 Task: Look for products in the category "Muffins" that are on sale.
Action: Mouse moved to (21, 105)
Screenshot: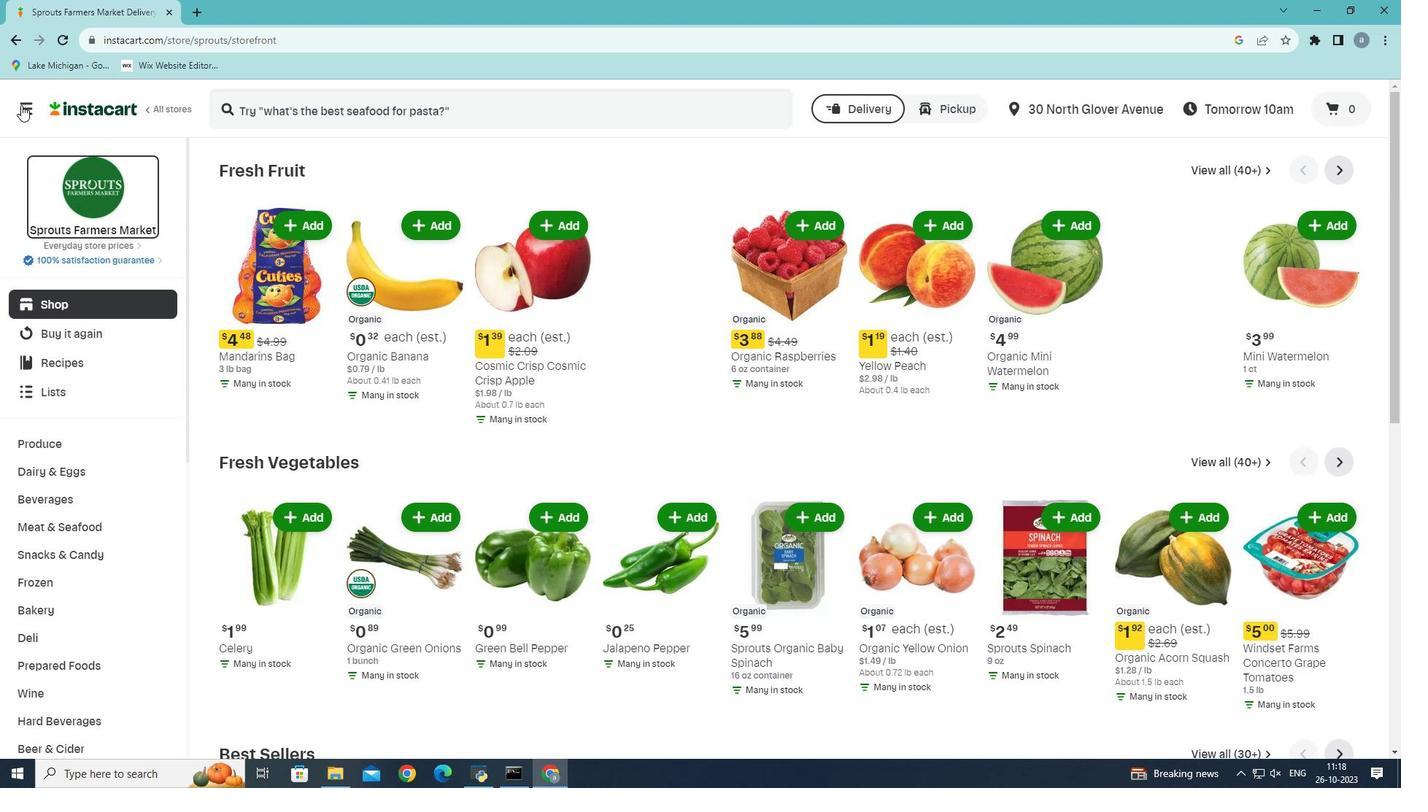 
Action: Mouse pressed left at (21, 105)
Screenshot: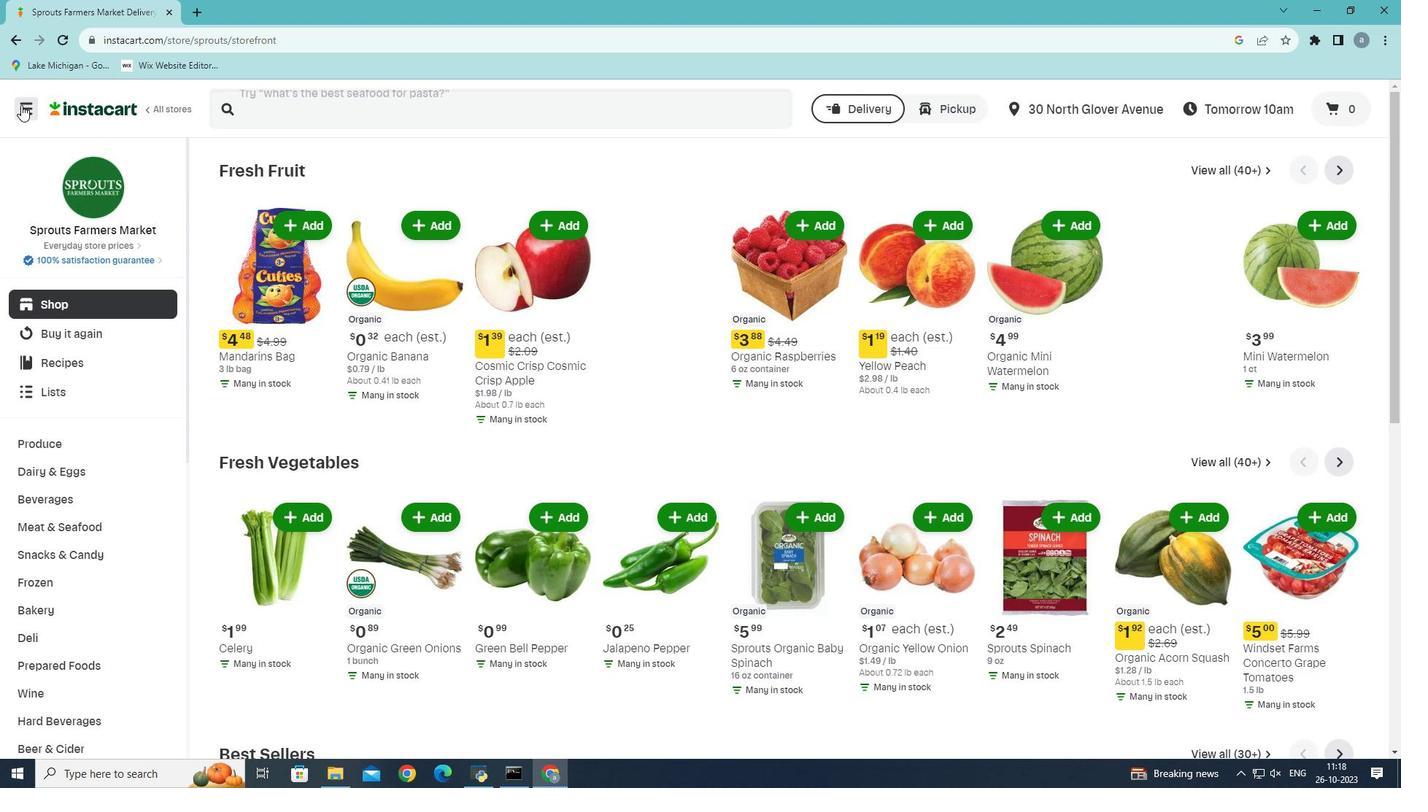 
Action: Mouse moved to (75, 421)
Screenshot: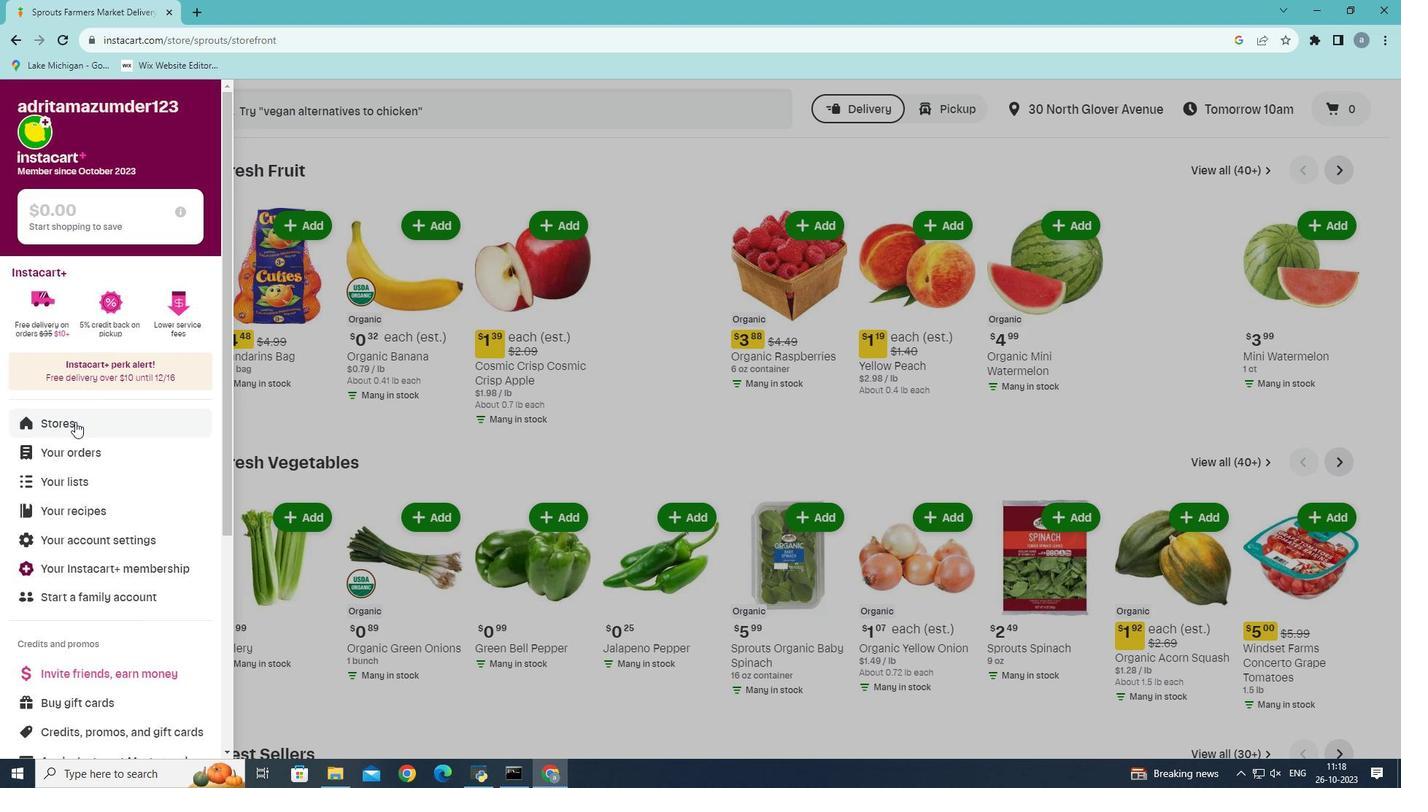 
Action: Mouse pressed left at (75, 421)
Screenshot: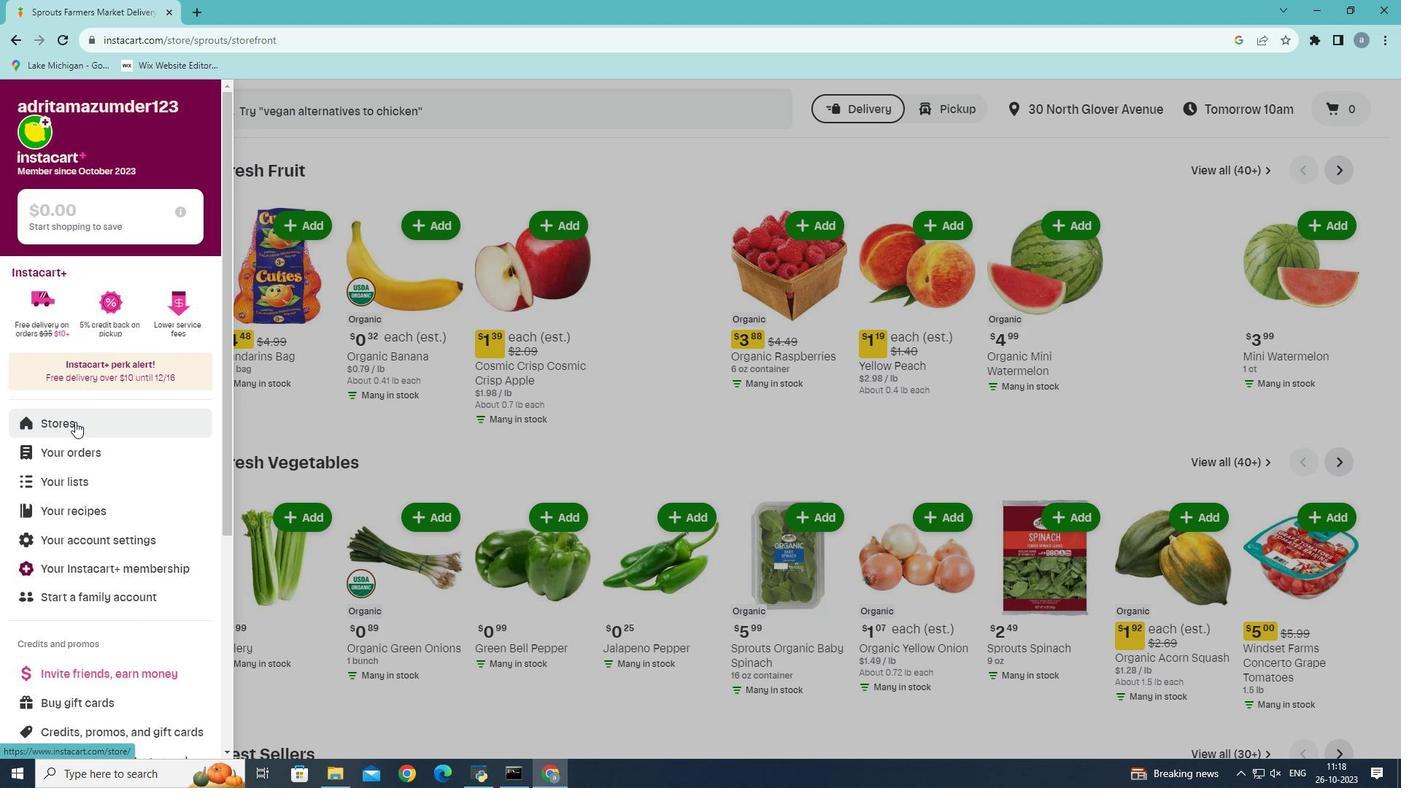 
Action: Mouse moved to (344, 166)
Screenshot: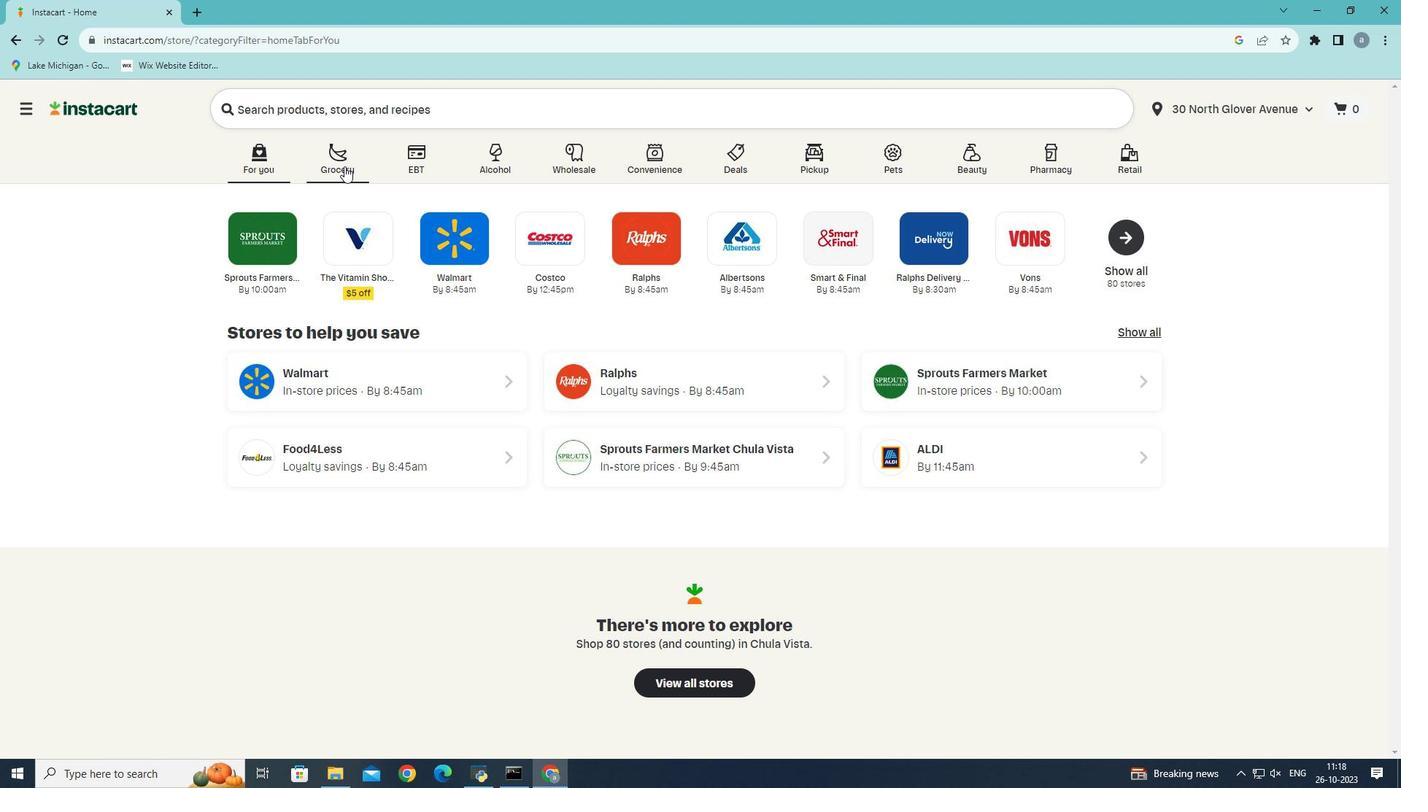 
Action: Mouse pressed left at (344, 166)
Screenshot: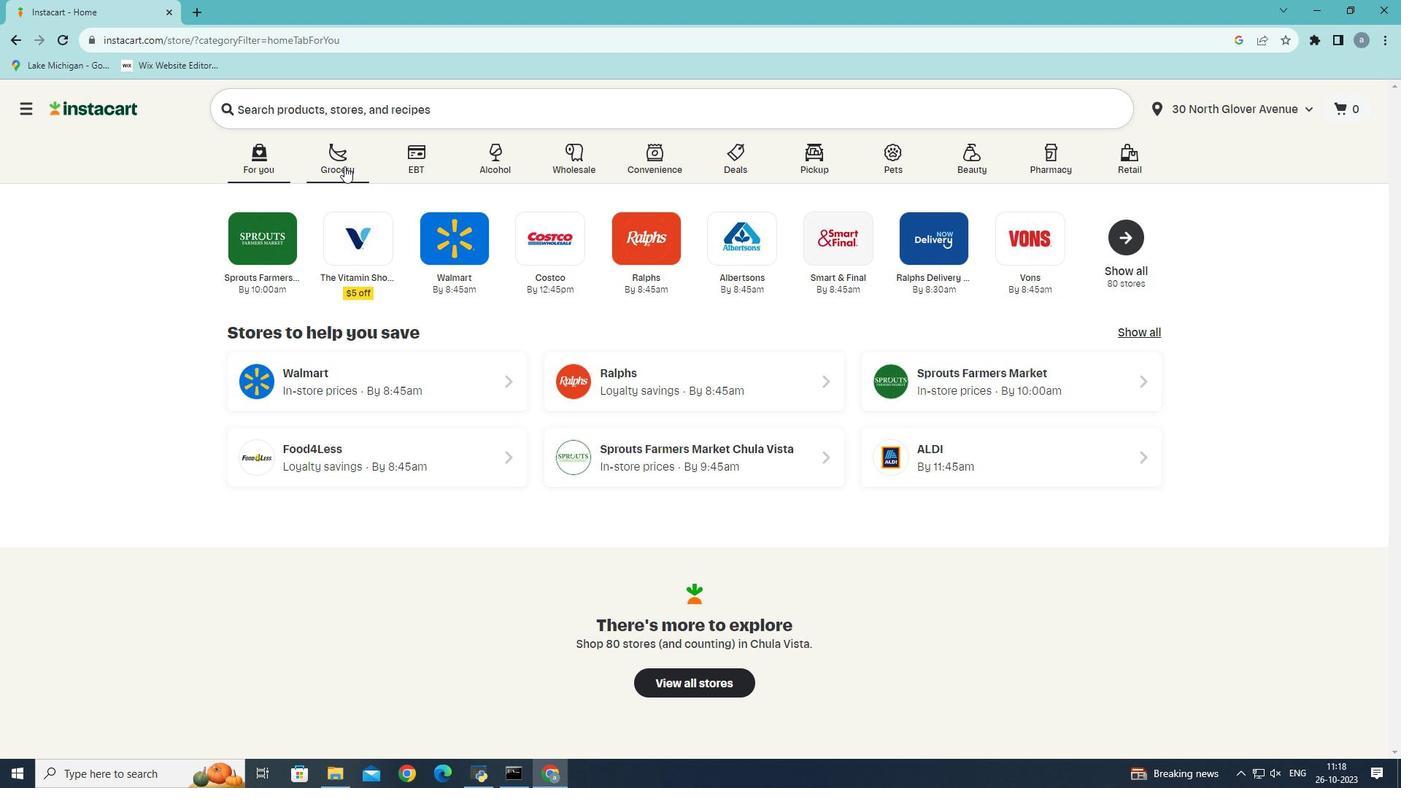 
Action: Mouse moved to (312, 440)
Screenshot: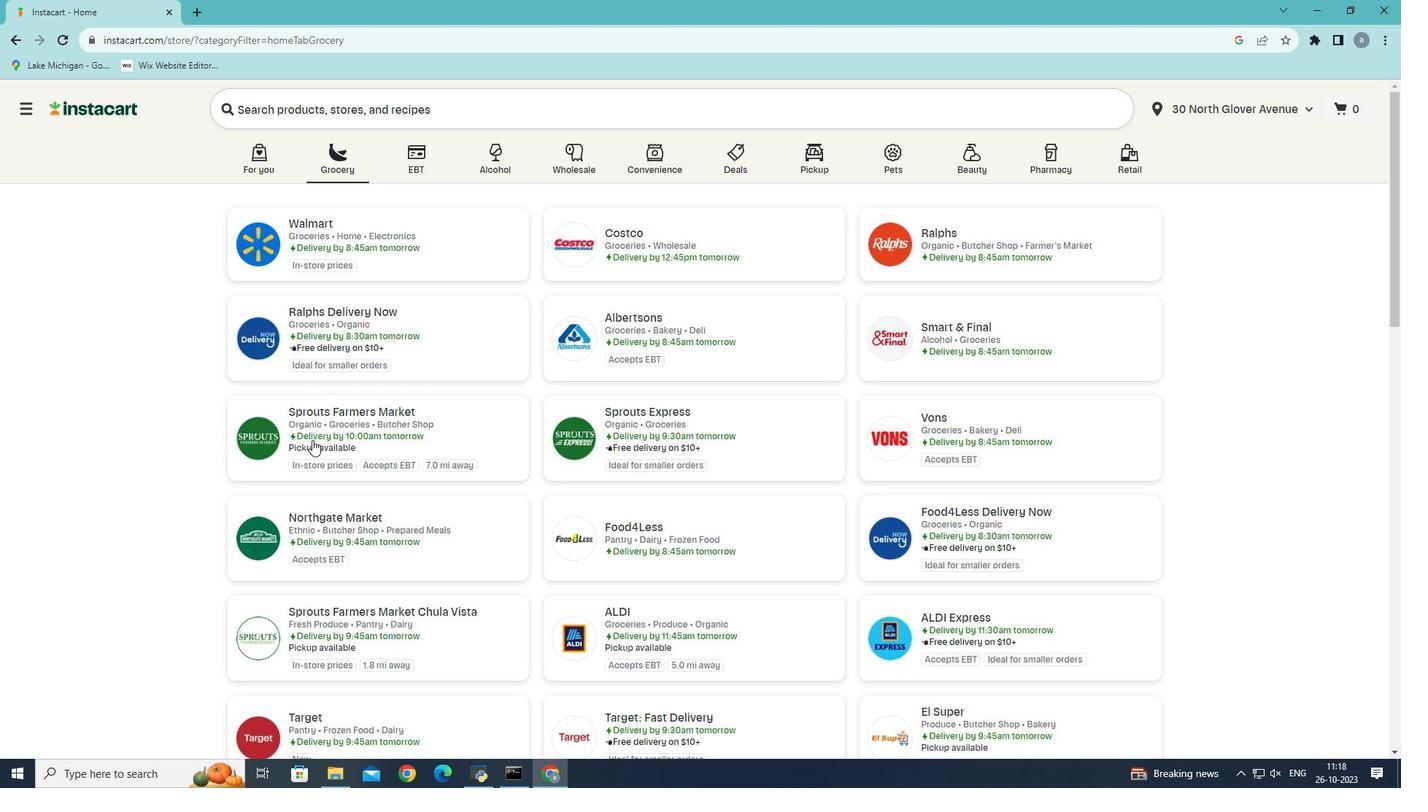 
Action: Mouse pressed left at (312, 440)
Screenshot: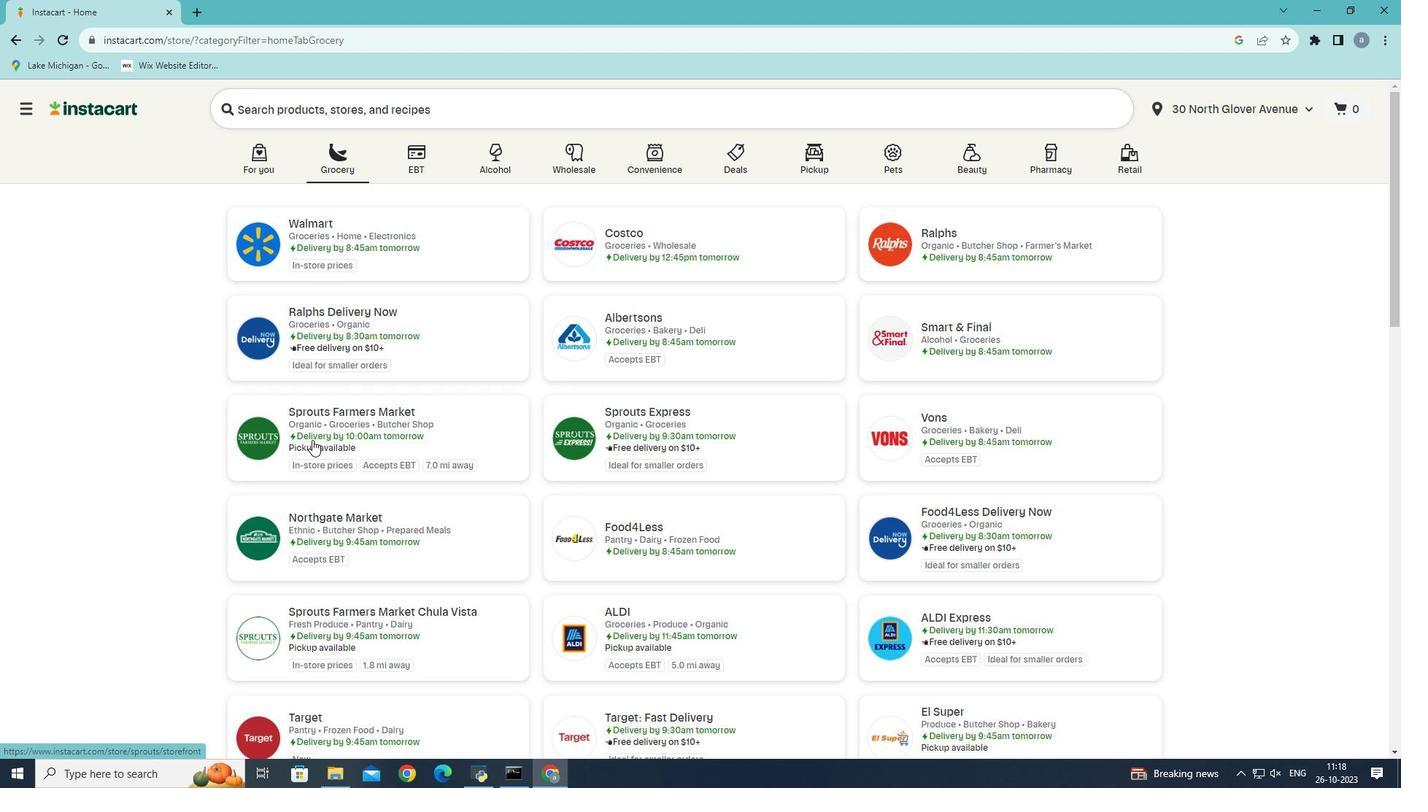 
Action: Mouse moved to (59, 615)
Screenshot: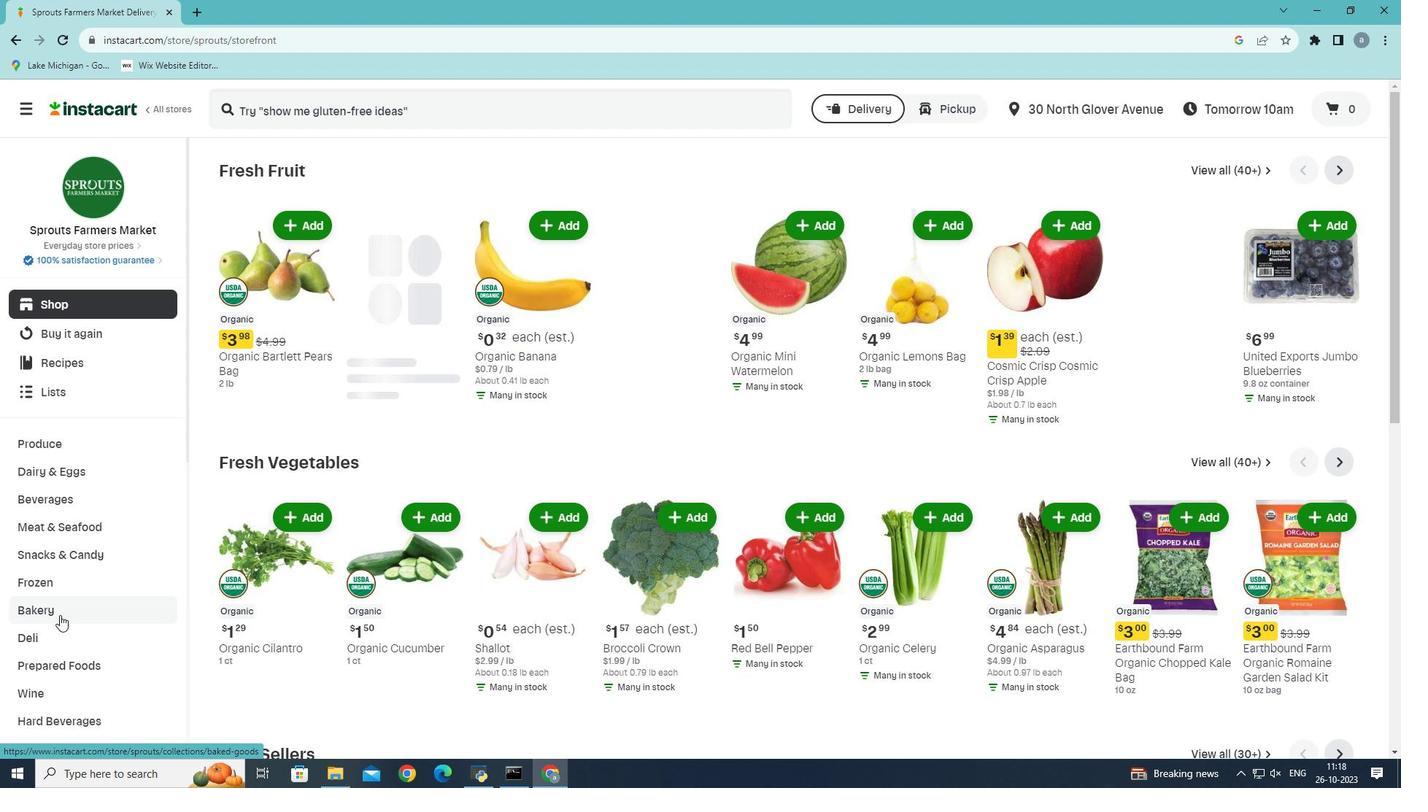 
Action: Mouse pressed left at (59, 615)
Screenshot: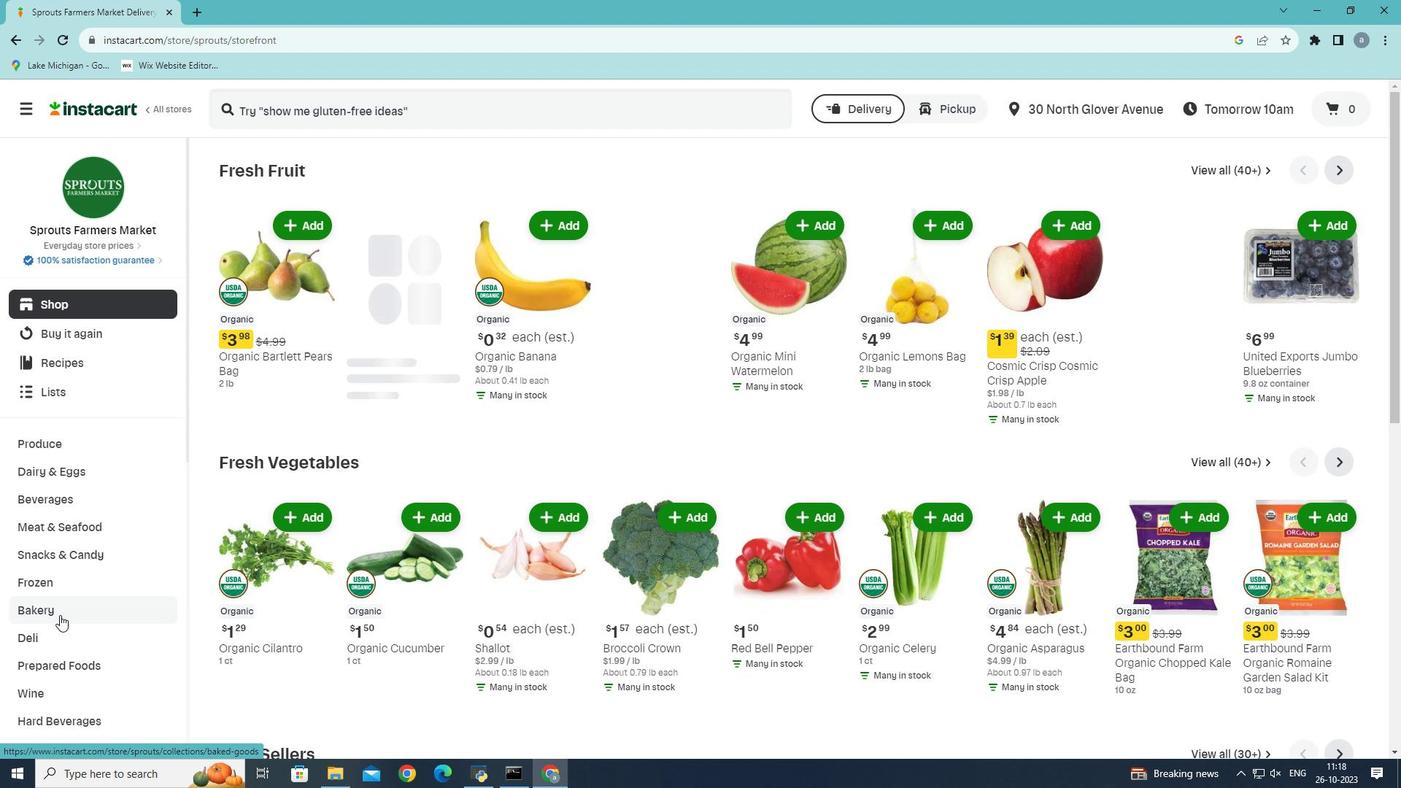
Action: Mouse moved to (875, 208)
Screenshot: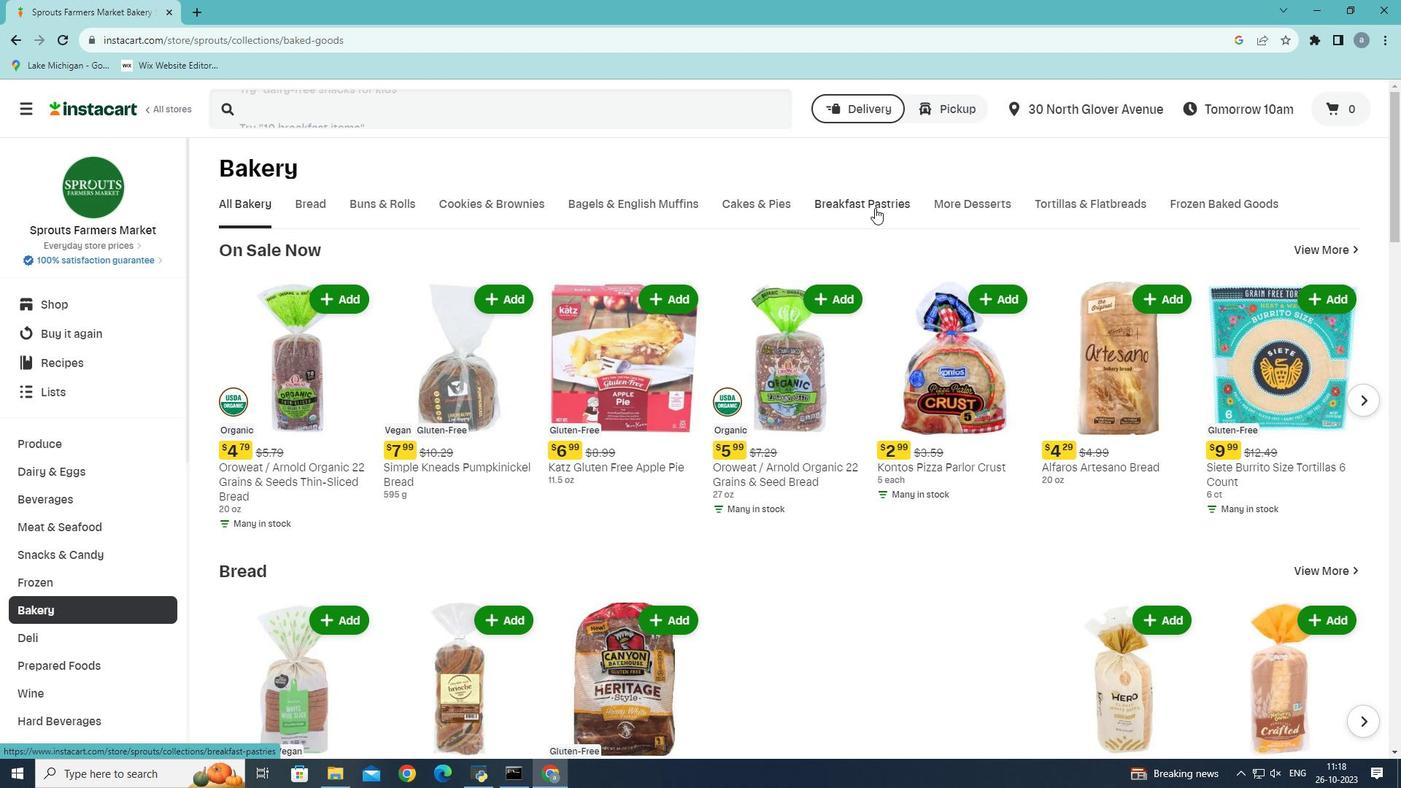 
Action: Mouse pressed left at (875, 208)
Screenshot: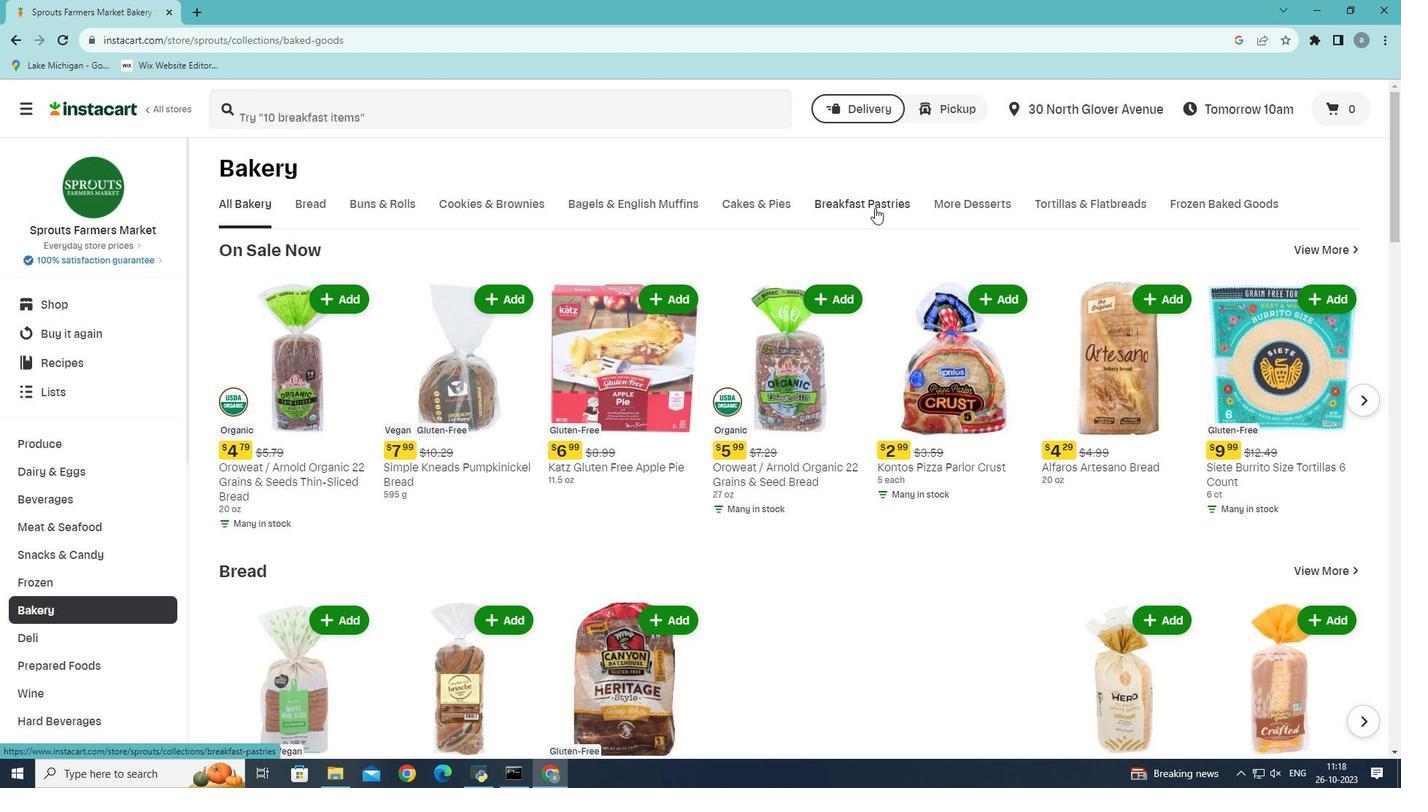 
Action: Mouse moved to (325, 263)
Screenshot: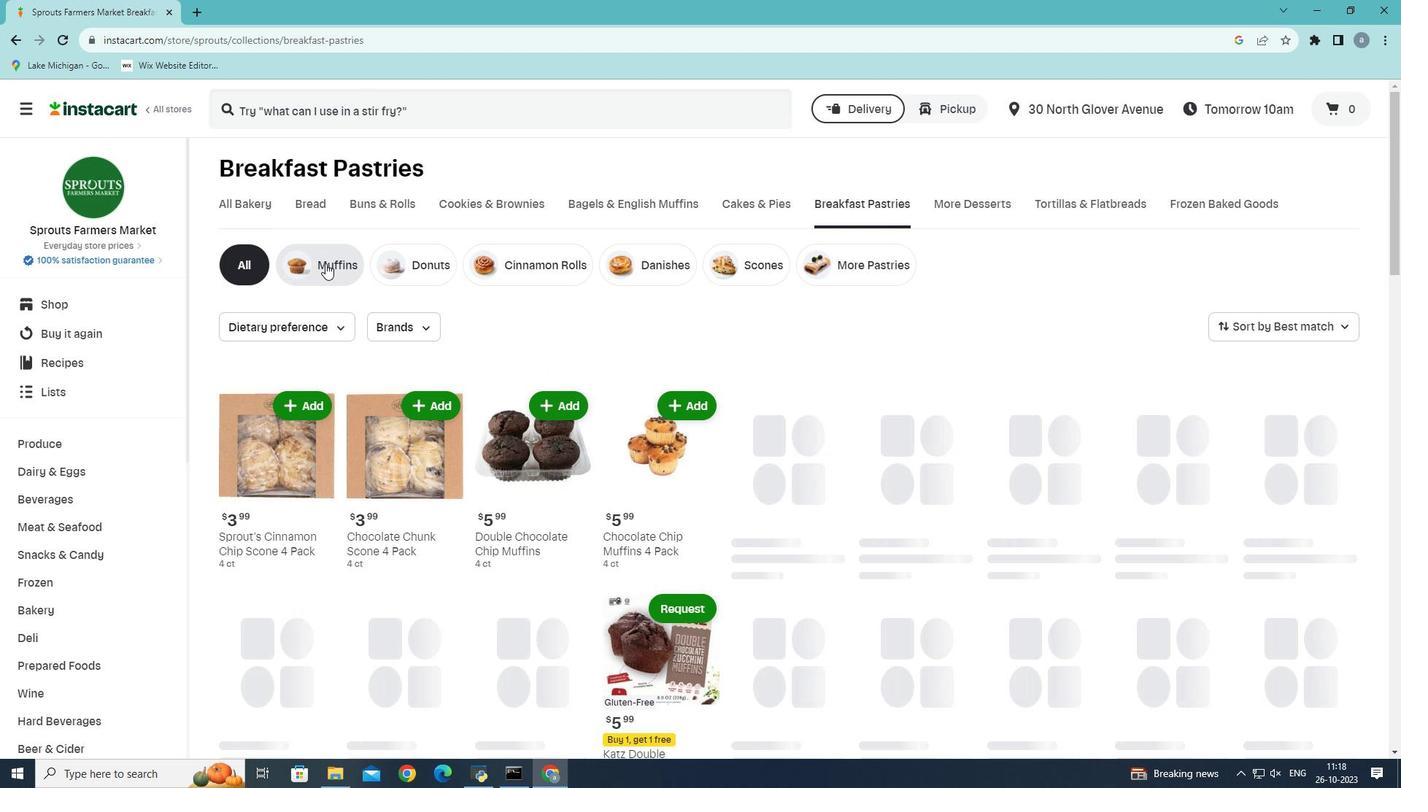 
Action: Mouse pressed left at (325, 263)
Screenshot: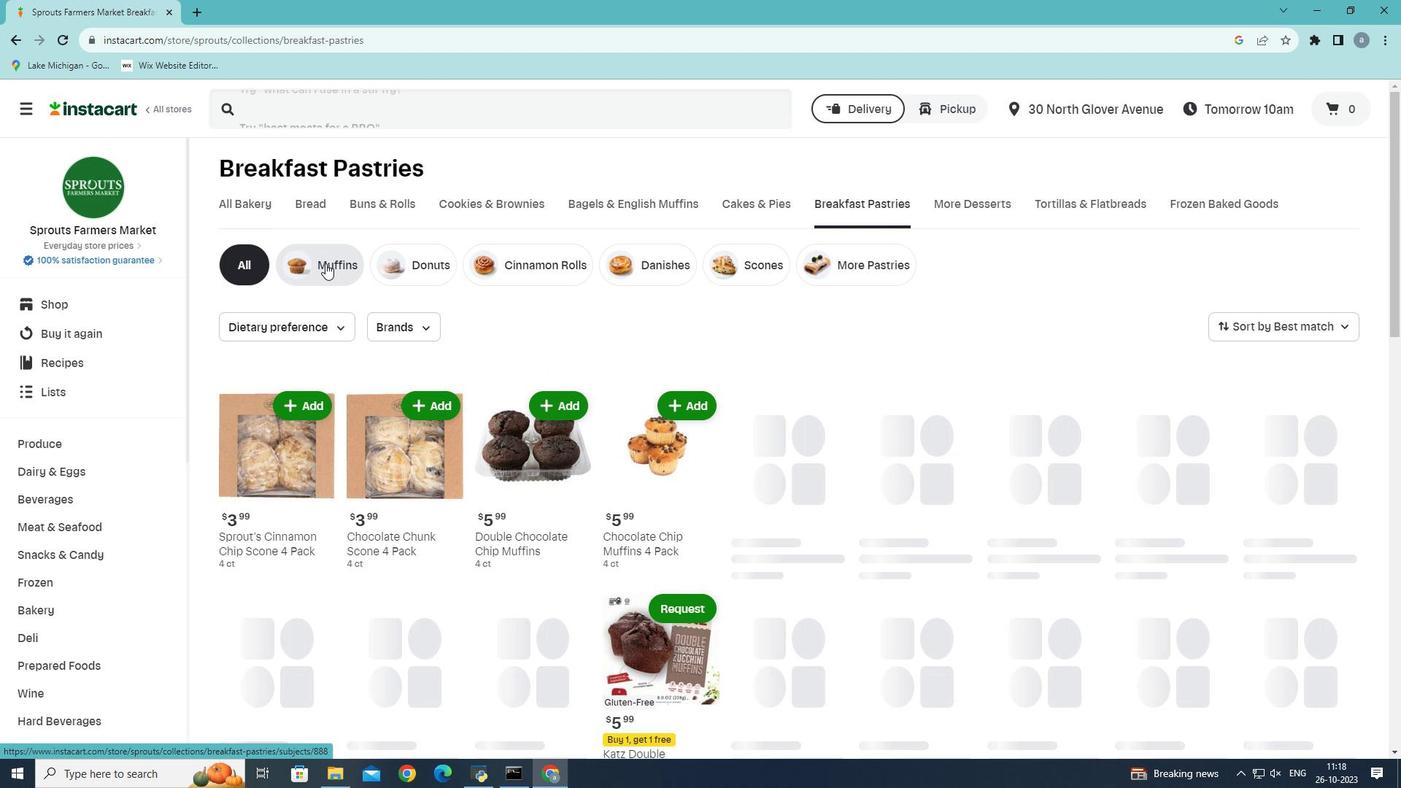 
Action: Mouse moved to (483, 335)
Screenshot: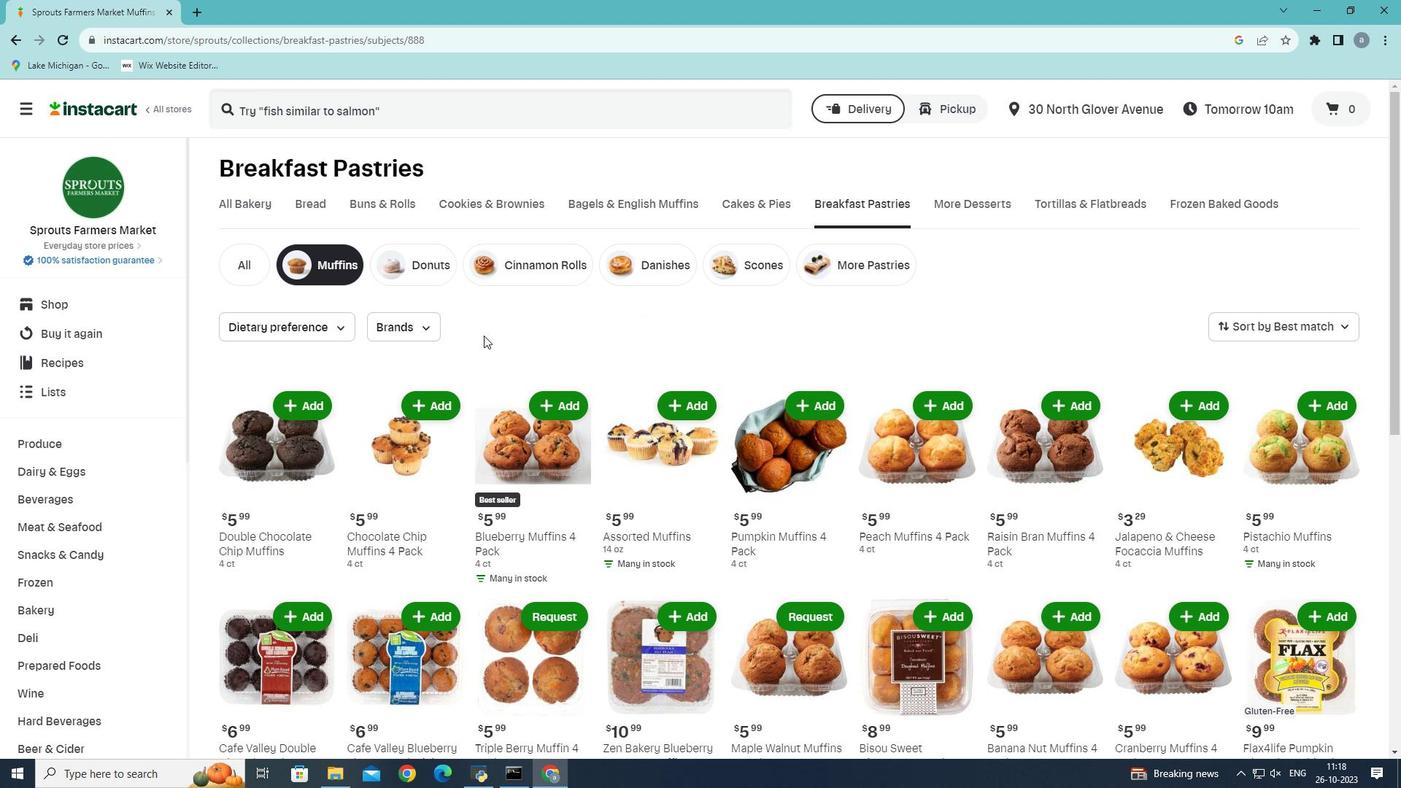 
